 Task: Create a board button that put to URL "https://openai.com/blog/chatgpt".
Action: Mouse moved to (885, 215)
Screenshot: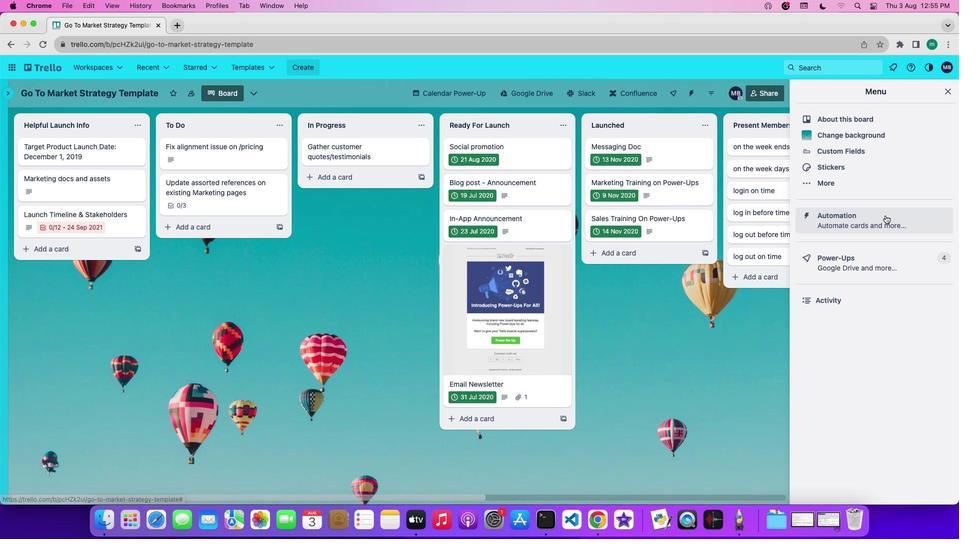 
Action: Mouse pressed left at (885, 215)
Screenshot: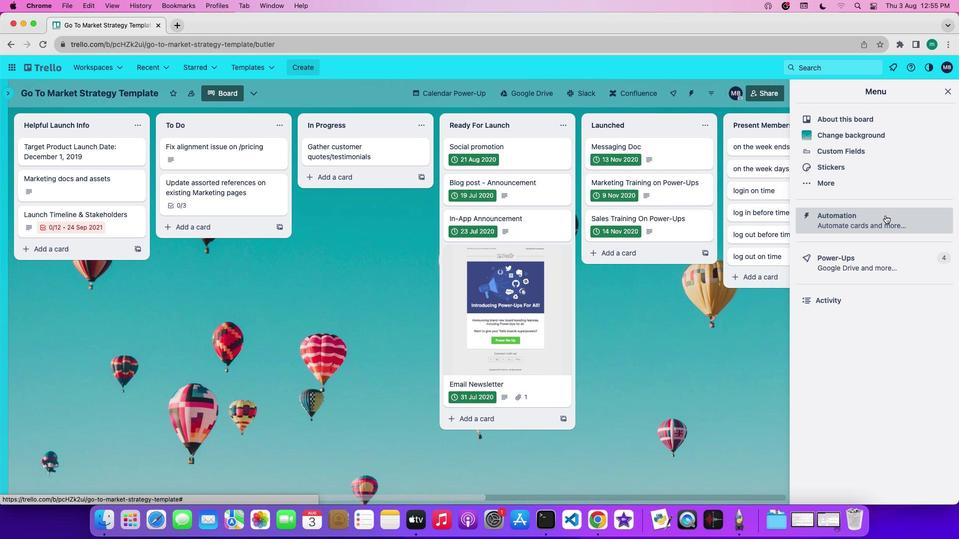 
Action: Mouse moved to (55, 277)
Screenshot: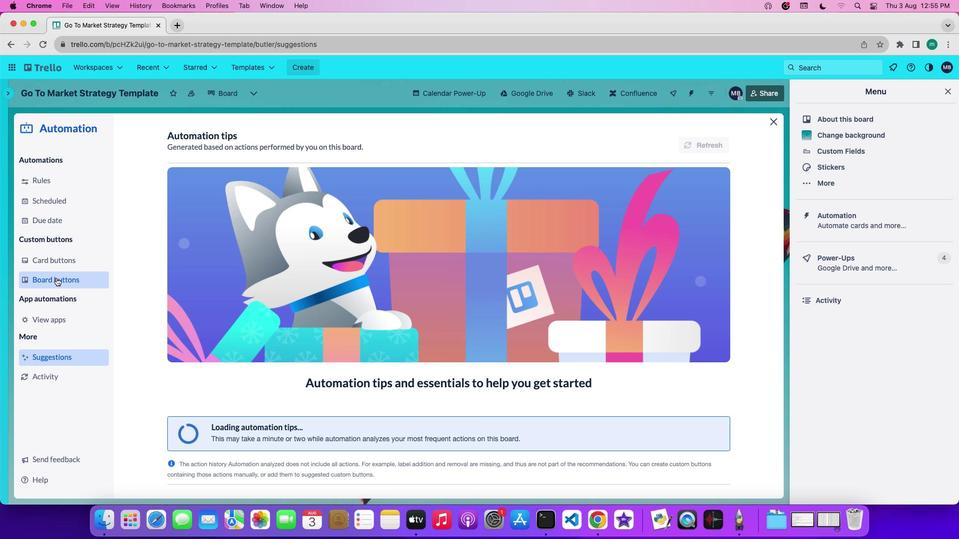 
Action: Mouse pressed left at (55, 277)
Screenshot: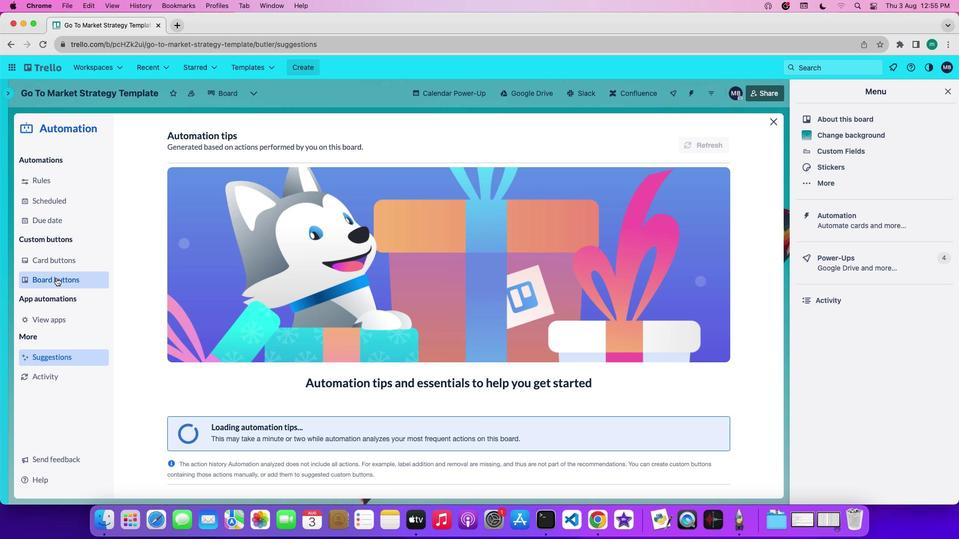 
Action: Mouse moved to (229, 346)
Screenshot: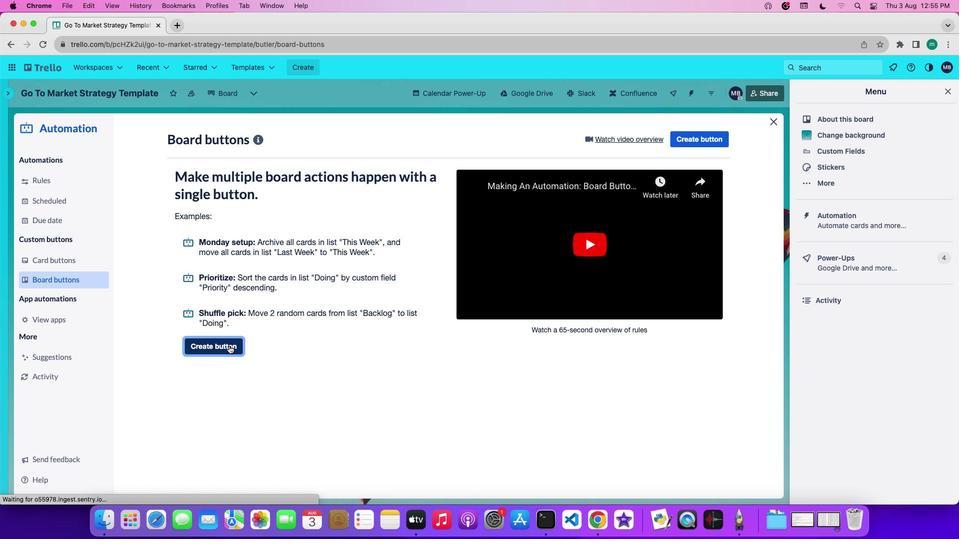 
Action: Mouse pressed left at (229, 346)
Screenshot: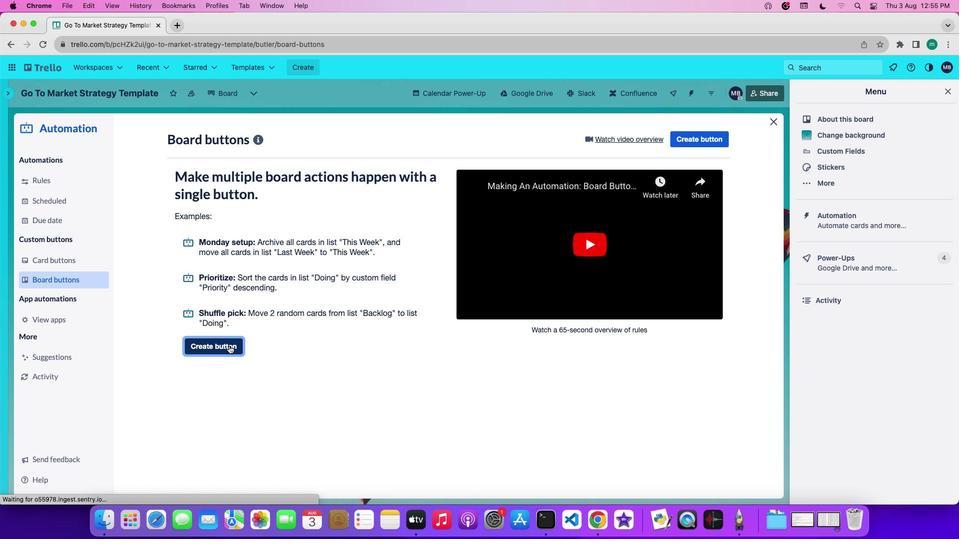 
Action: Mouse moved to (466, 272)
Screenshot: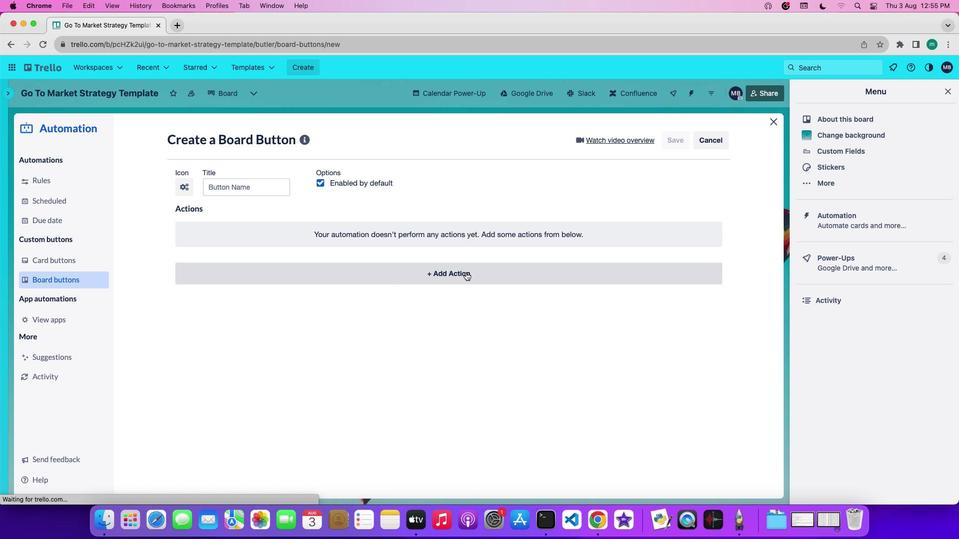 
Action: Mouse pressed left at (466, 272)
Screenshot: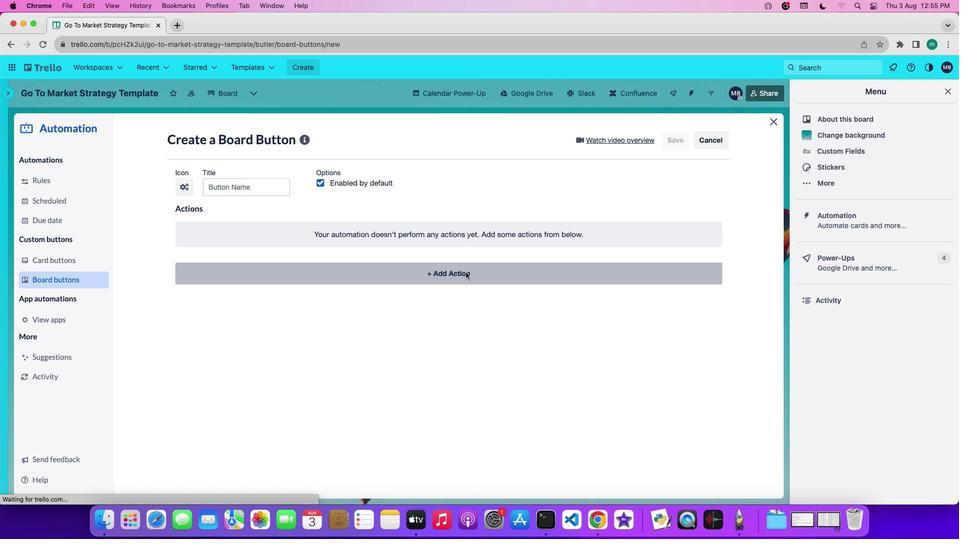
Action: Mouse moved to (340, 302)
Screenshot: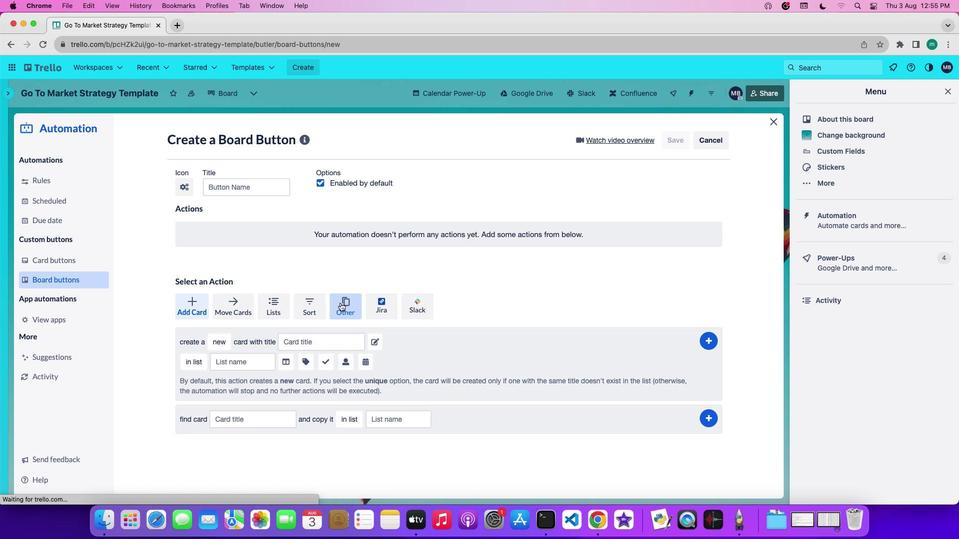 
Action: Mouse pressed left at (340, 302)
Screenshot: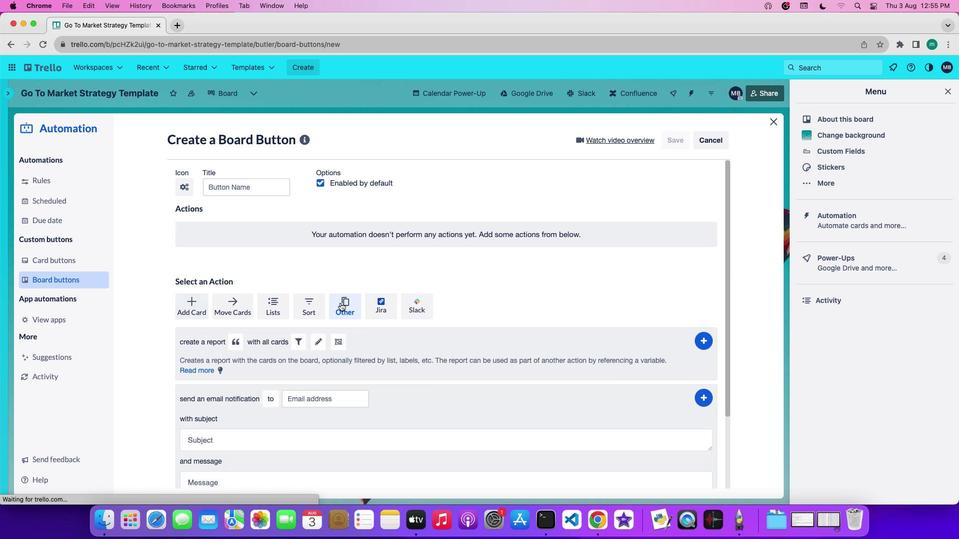 
Action: Mouse moved to (341, 308)
Screenshot: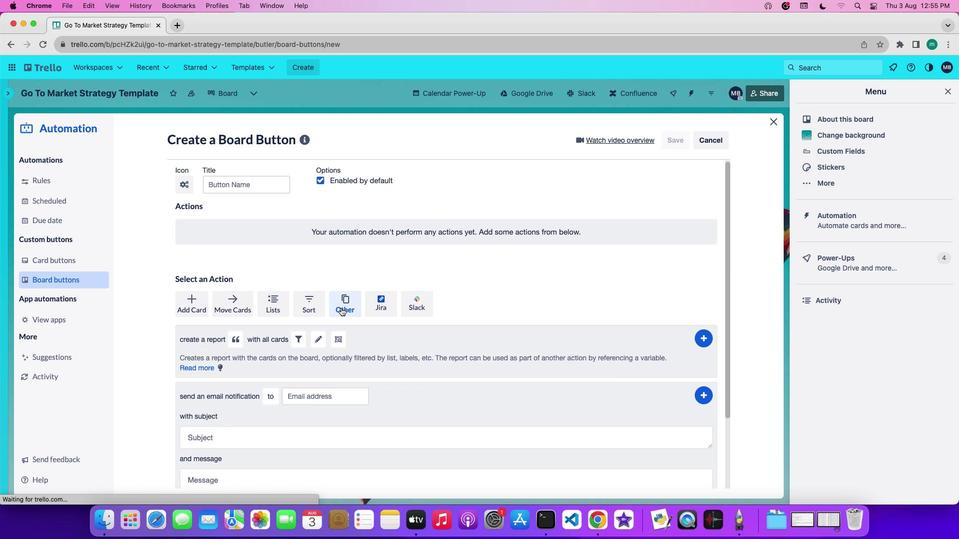 
Action: Mouse scrolled (341, 308) with delta (0, 0)
Screenshot: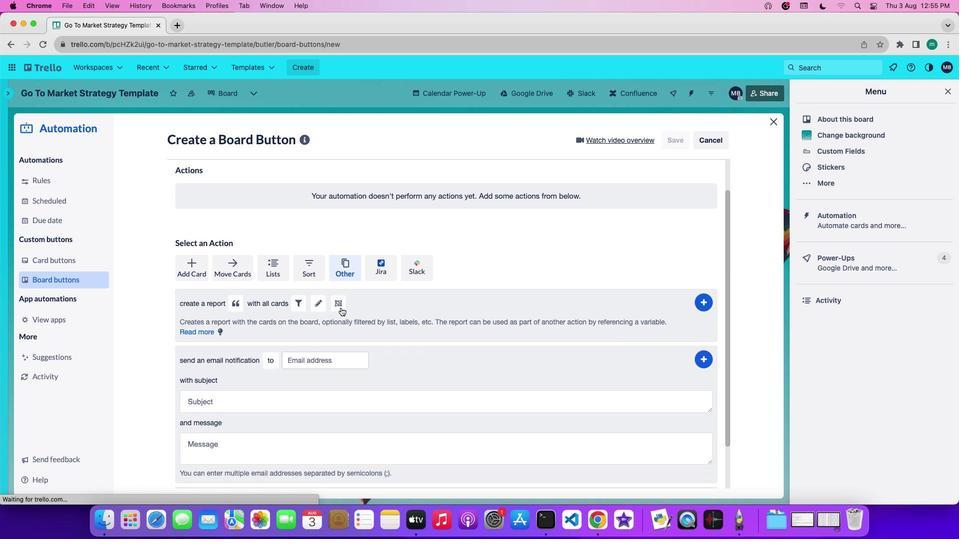 
Action: Mouse scrolled (341, 308) with delta (0, 0)
Screenshot: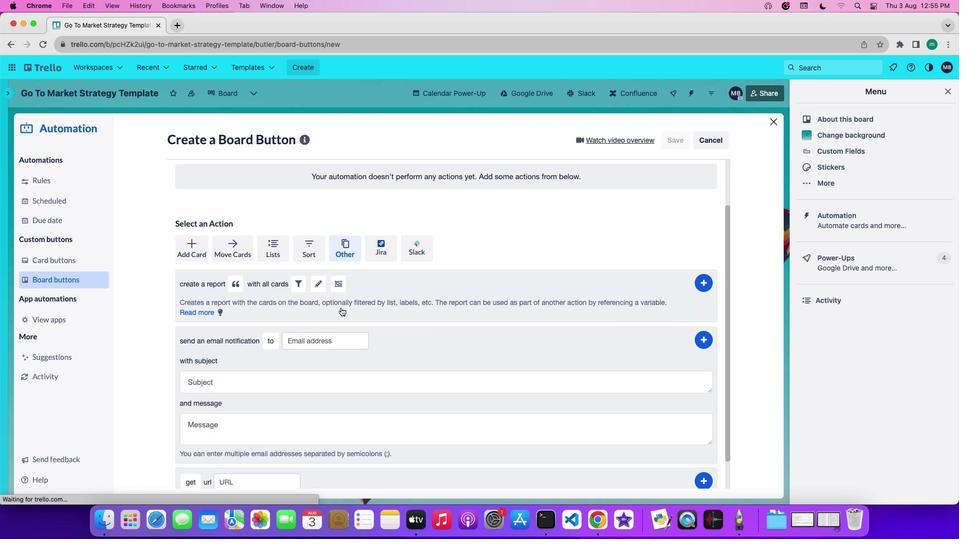 
Action: Mouse scrolled (341, 308) with delta (0, 0)
Screenshot: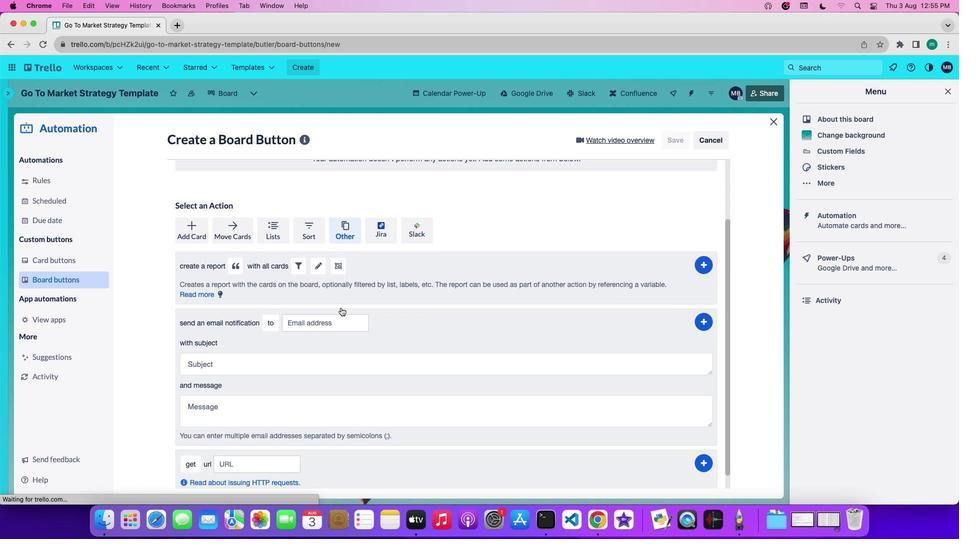 
Action: Mouse scrolled (341, 308) with delta (0, -1)
Screenshot: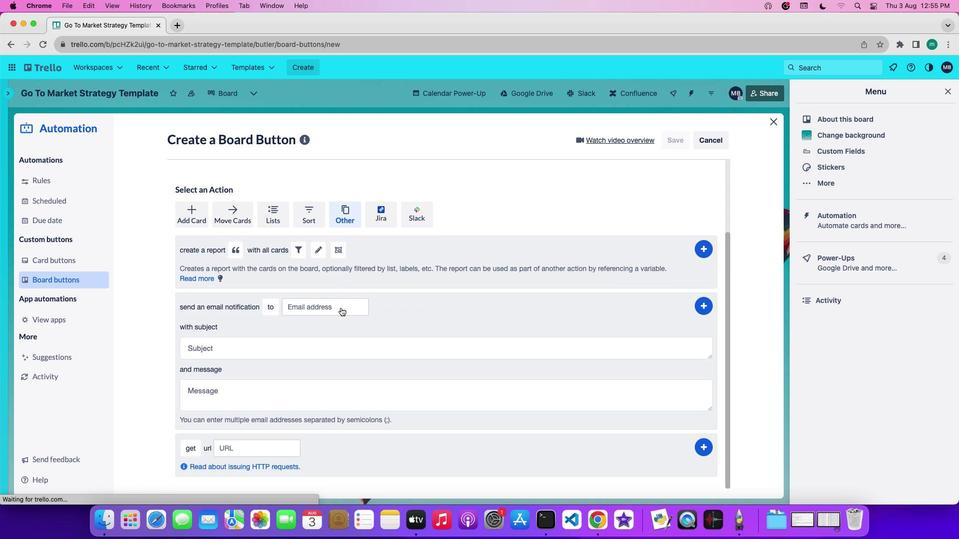
Action: Mouse moved to (341, 308)
Screenshot: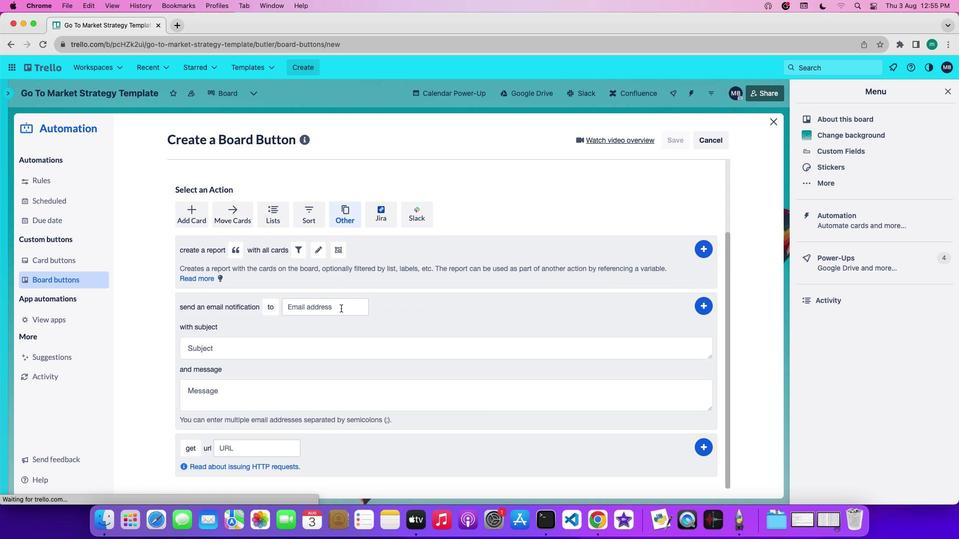 
Action: Mouse scrolled (341, 308) with delta (0, 0)
Screenshot: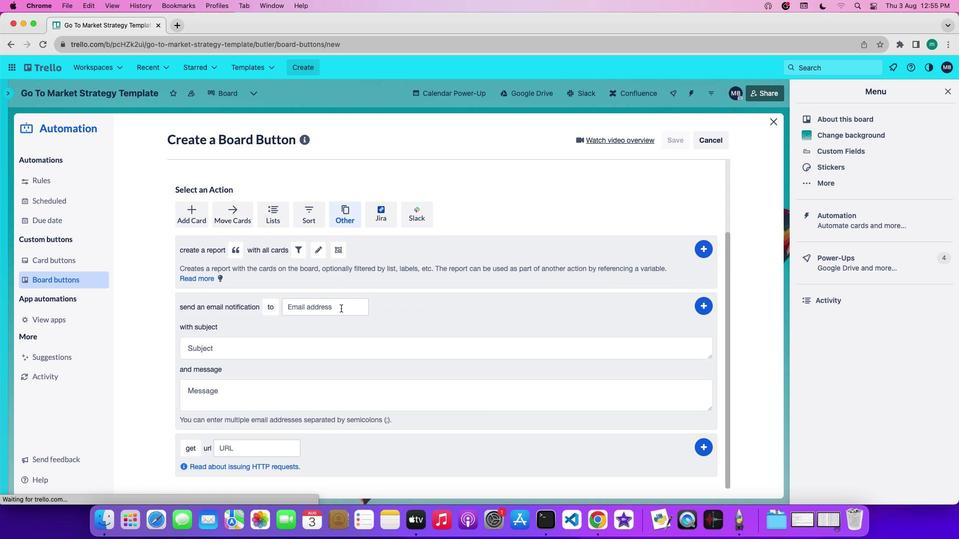
Action: Mouse scrolled (341, 308) with delta (0, 0)
Screenshot: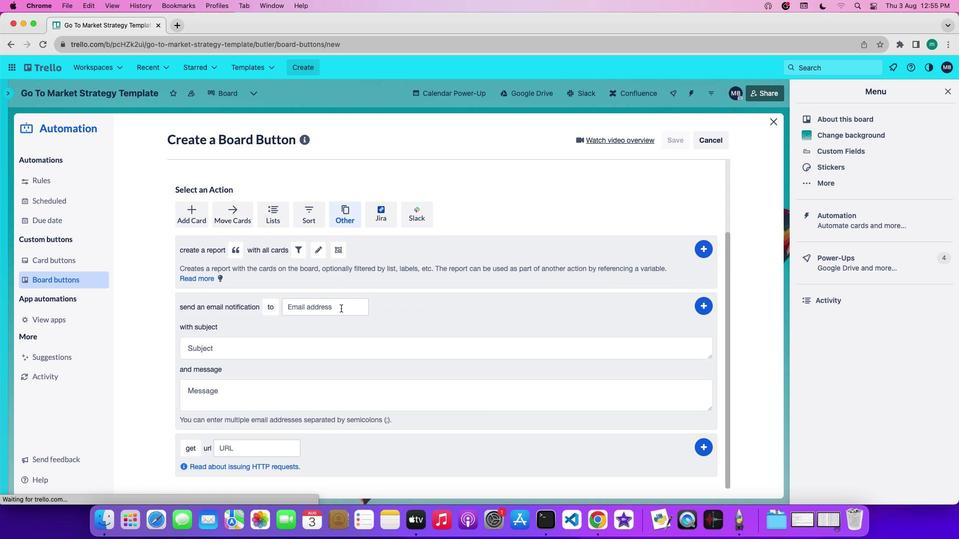 
Action: Mouse scrolled (341, 308) with delta (0, 0)
Screenshot: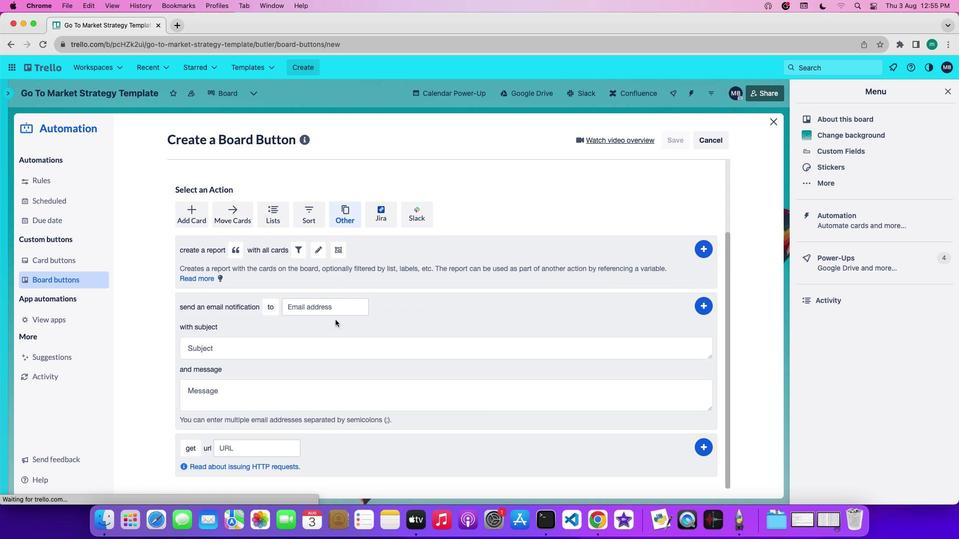 
Action: Mouse moved to (194, 444)
Screenshot: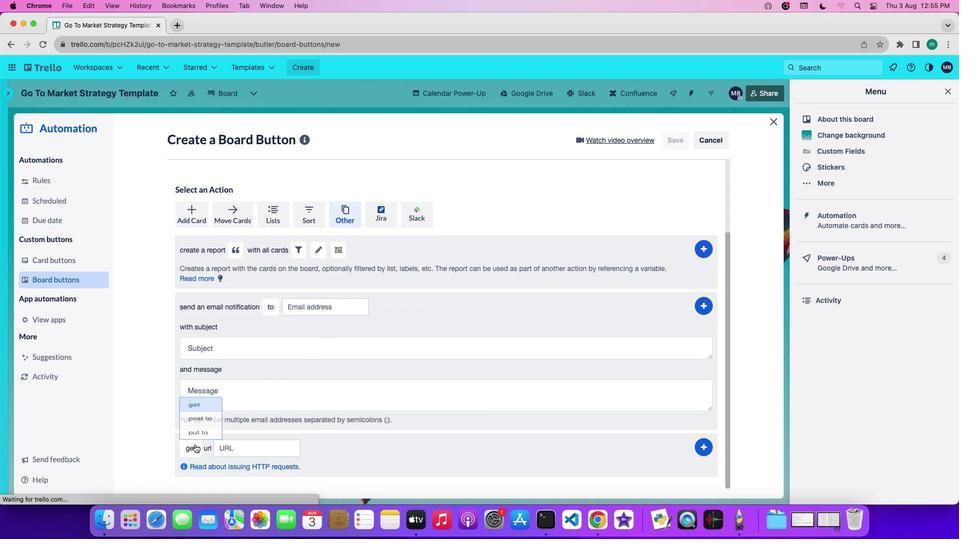 
Action: Mouse pressed left at (194, 444)
Screenshot: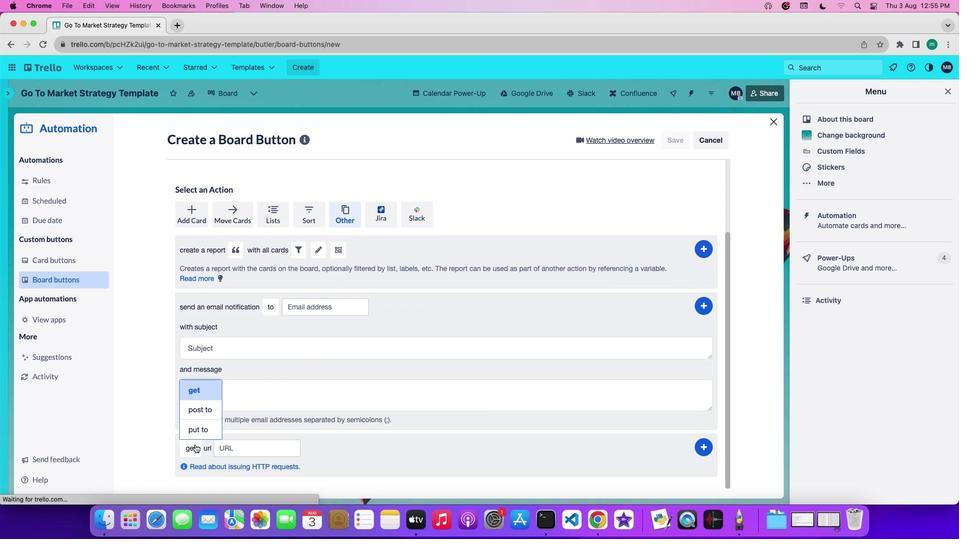 
Action: Mouse moved to (202, 433)
Screenshot: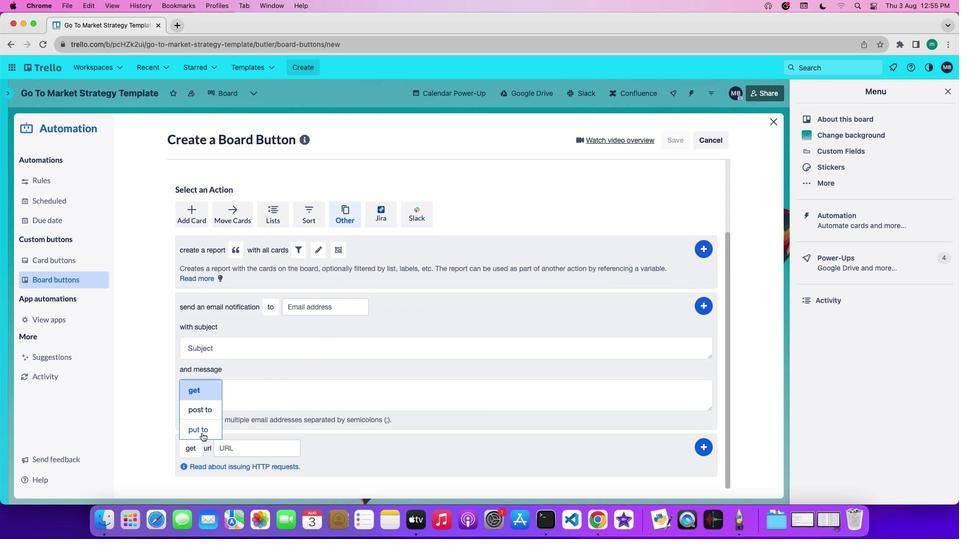
Action: Mouse pressed left at (202, 433)
Screenshot: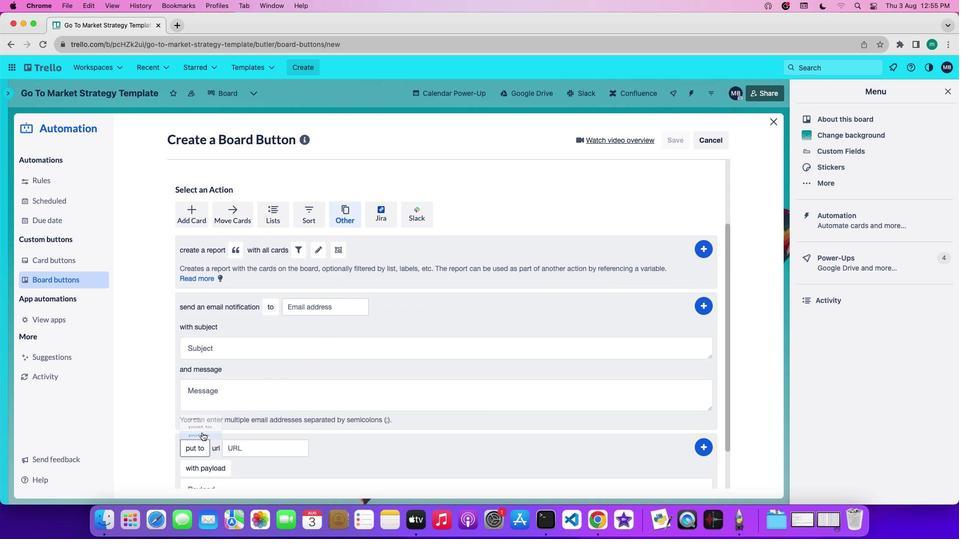 
Action: Mouse moved to (245, 446)
Screenshot: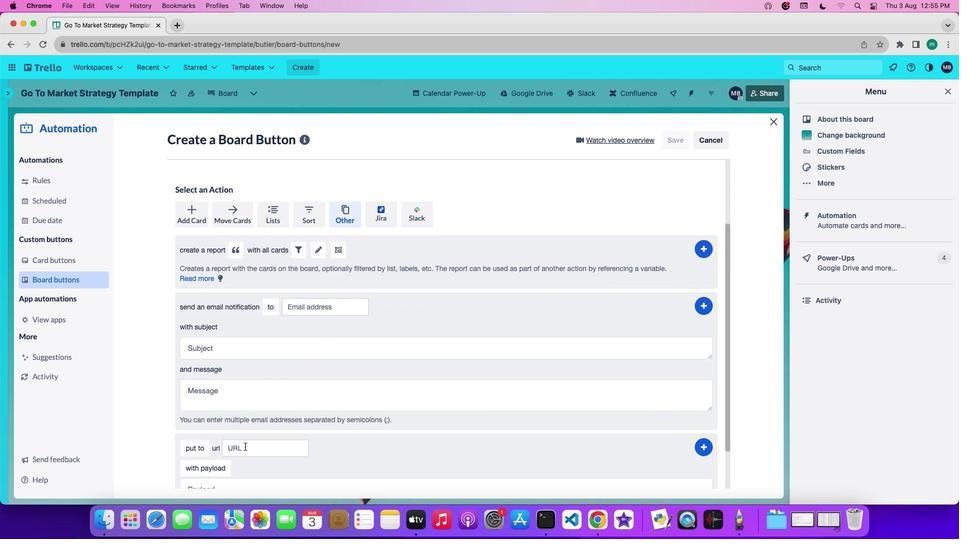 
Action: Mouse pressed left at (245, 446)
Screenshot: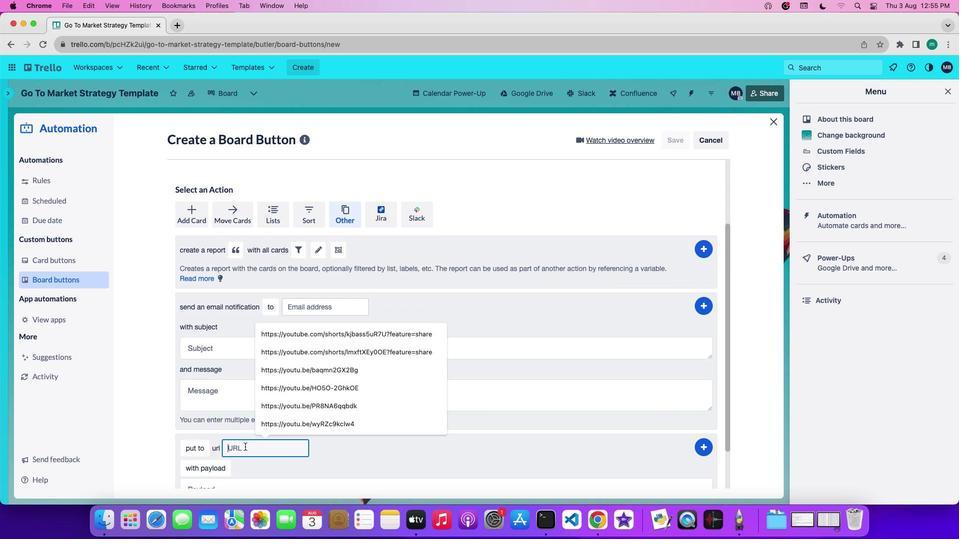 
Action: Key pressed 'h''t''t''p''s'Key.shift_r':''/''/''o''p''e''n''a''i''.''c''o''m''/''b''l''o''g''/''c''h''a''t''g''p''t'
Screenshot: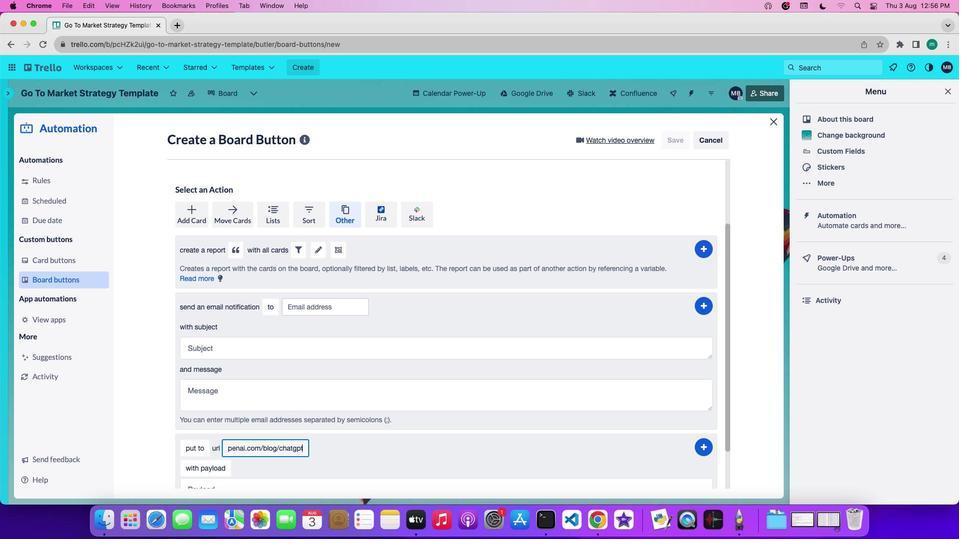 
Action: Mouse moved to (705, 449)
Screenshot: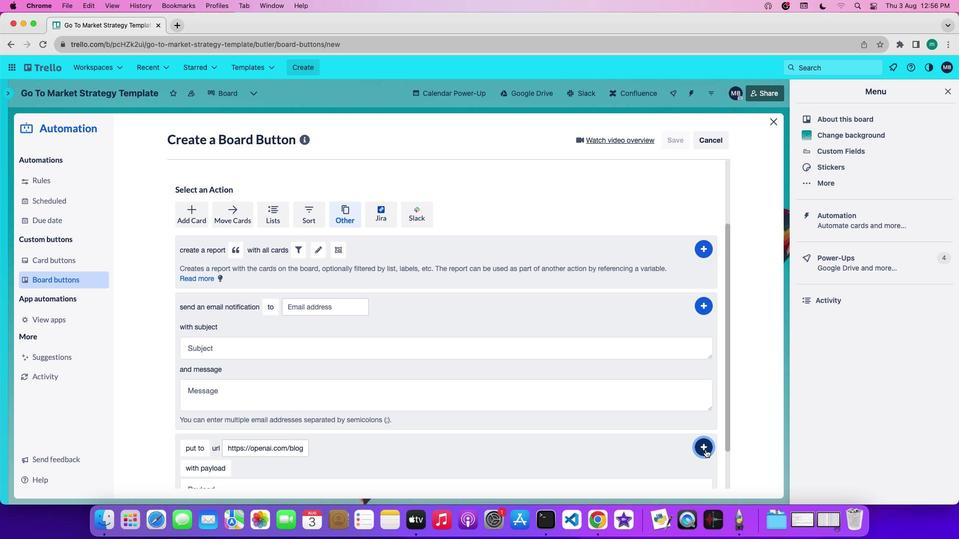 
Action: Mouse pressed left at (705, 449)
Screenshot: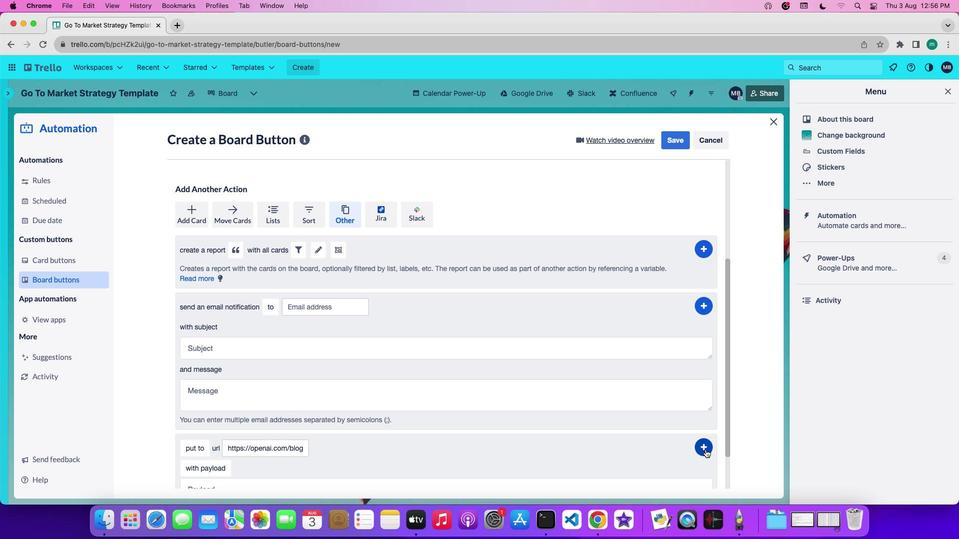 
